 Task: Add an event with the title Second Performance Evaluation and Feedback, date '2024/03/02', time 8:00 AM to 10:00 AMand add a description: Welcome to our Team Building Workshop on Communication Skills, a dynamic and interactive session designed to enhance communication effectiveness and foster stronger collaboration within your team. This workshop is tailored for individuals who want to improve their communication skills, build rapport, and establish a foundation of open and effective communication within their team.Select event color  Banana . Add location for the event as: Tunis, Tunisia, logged in from the account softage.8@softage.netand send the event invitation to softage.6@softage.net and softage.1@softage.net. Set a reminder for the event Daily
Action: Mouse moved to (50, 86)
Screenshot: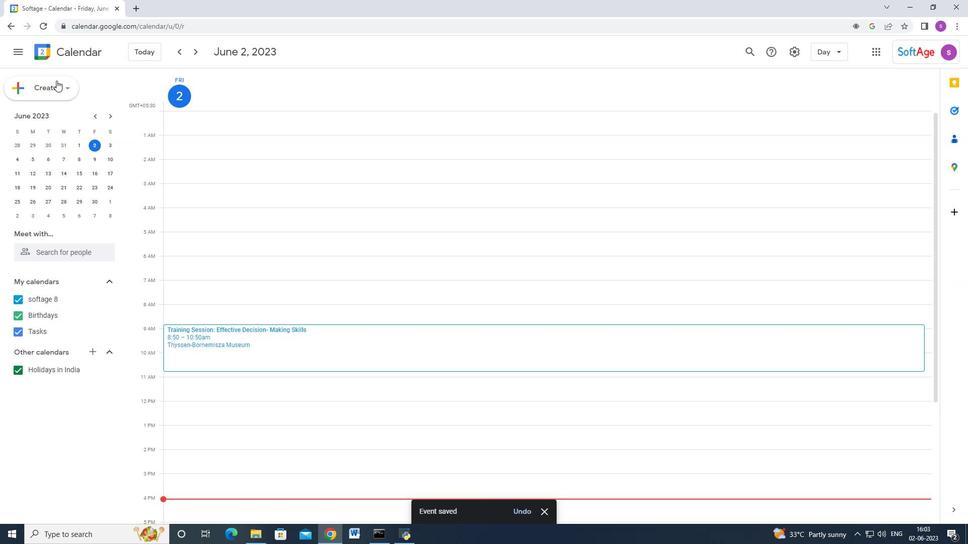 
Action: Mouse pressed left at (50, 86)
Screenshot: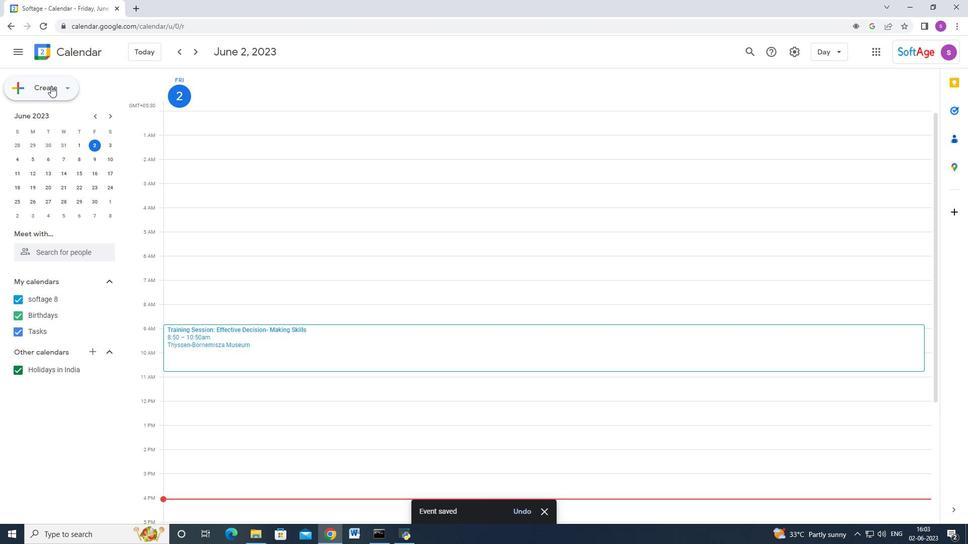 
Action: Mouse moved to (31, 111)
Screenshot: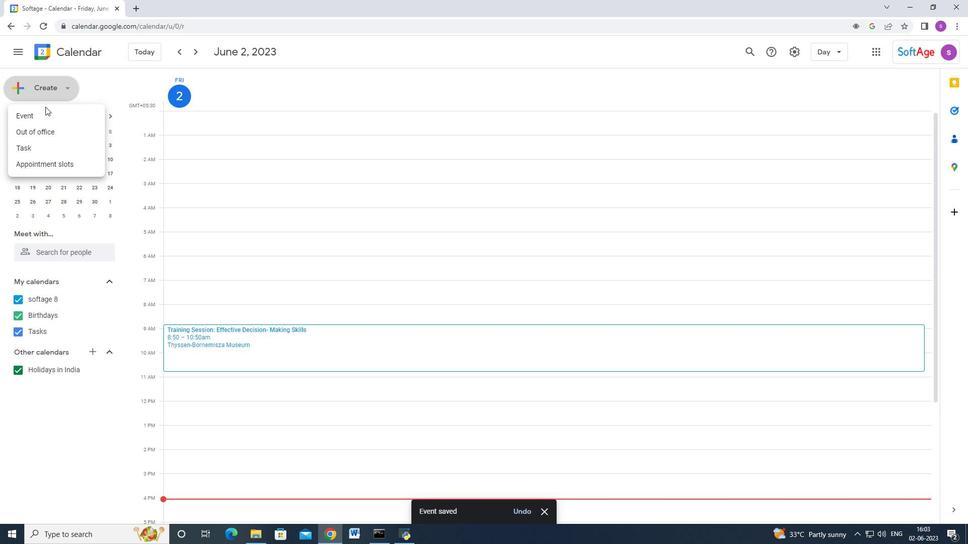 
Action: Mouse pressed left at (31, 111)
Screenshot: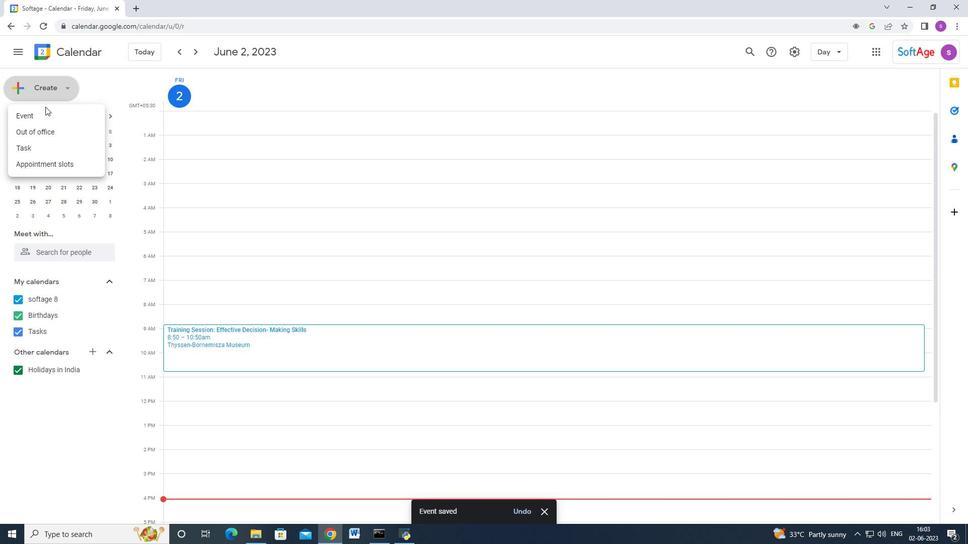 
Action: Mouse moved to (560, 486)
Screenshot: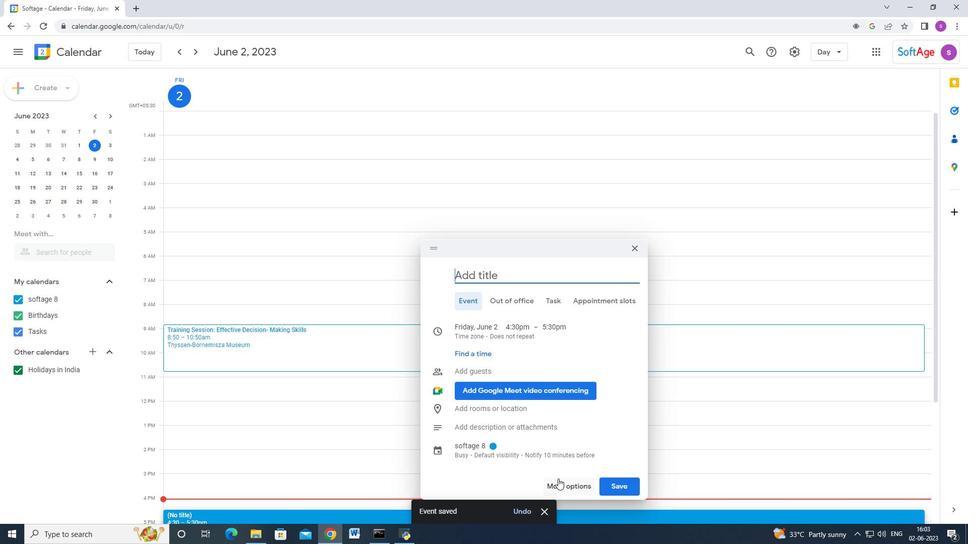 
Action: Mouse pressed left at (560, 486)
Screenshot: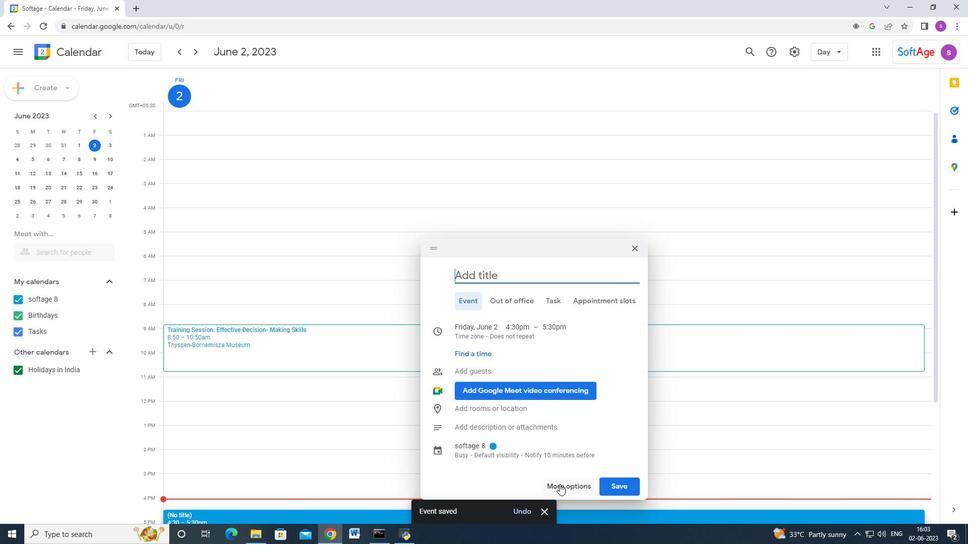 
Action: Mouse moved to (157, 62)
Screenshot: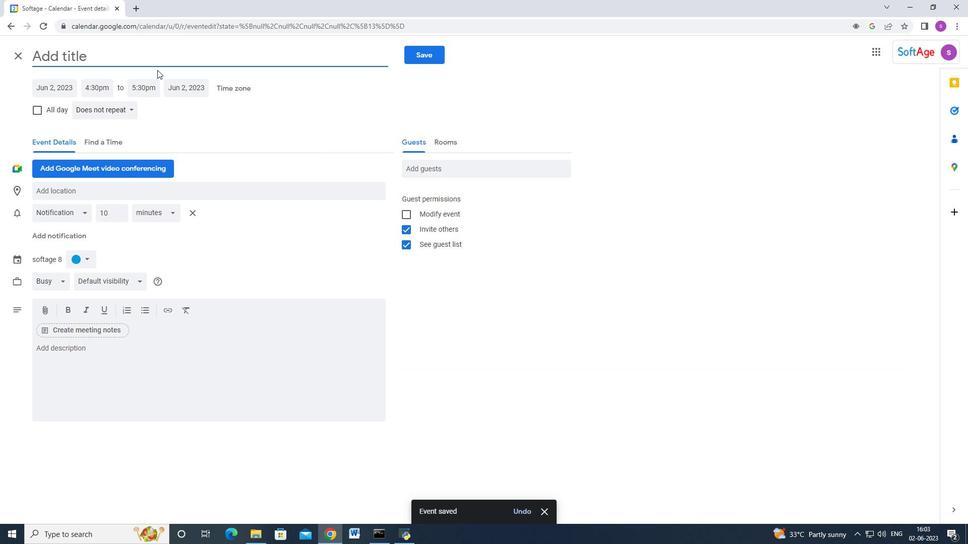 
Action: Key pressed <Key.shift_r>Secomd<Key.backspace><Key.backspace>nd<Key.space><Key.shift><Key.shift><Key.shift><Key.shift><Key.shift><Key.shift><Key.shift><Key.shift><Key.shift><Key.shift><Key.shift><Key.shift>O<Key.backspace>Performance<Key.space><Key.shift_r>Evaluation<Key.space>and<Key.space><Key.shift_r><Key.shift_r><Key.shift_r><Key.shift_r><Key.shift_r><Key.shift_r><Key.shift_r><Key.shift_r><Key.shift_r><Key.shift_r><Key.shift_r>Feedback
Screenshot: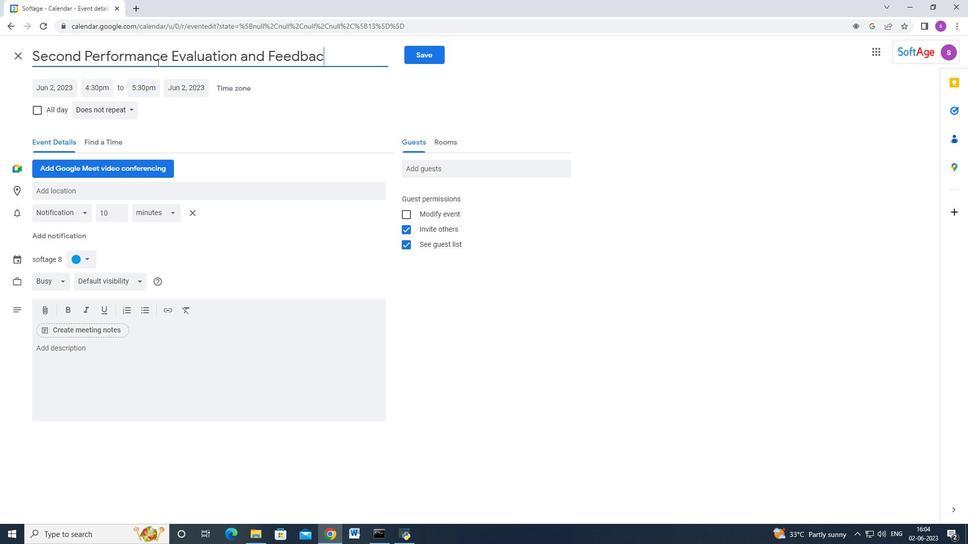 
Action: Mouse moved to (55, 91)
Screenshot: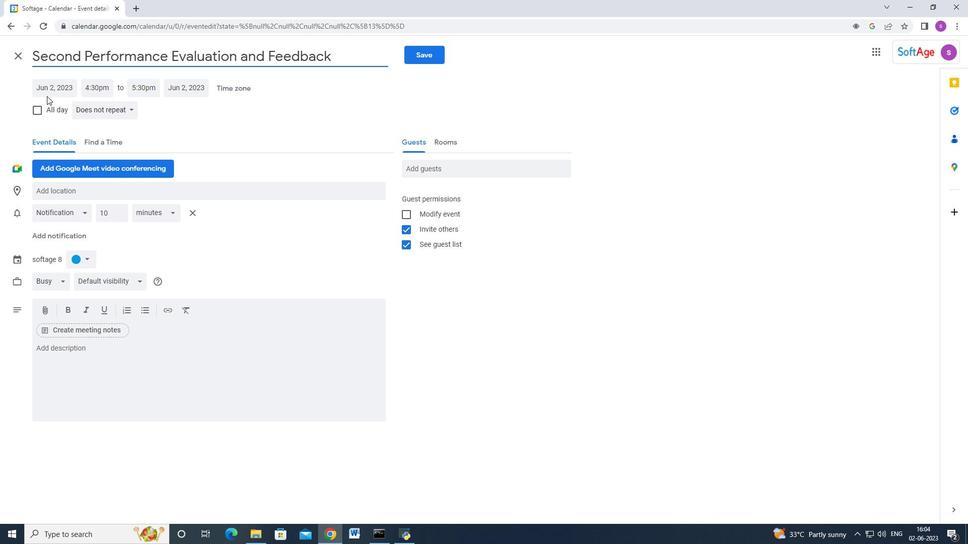 
Action: Mouse pressed left at (55, 91)
Screenshot: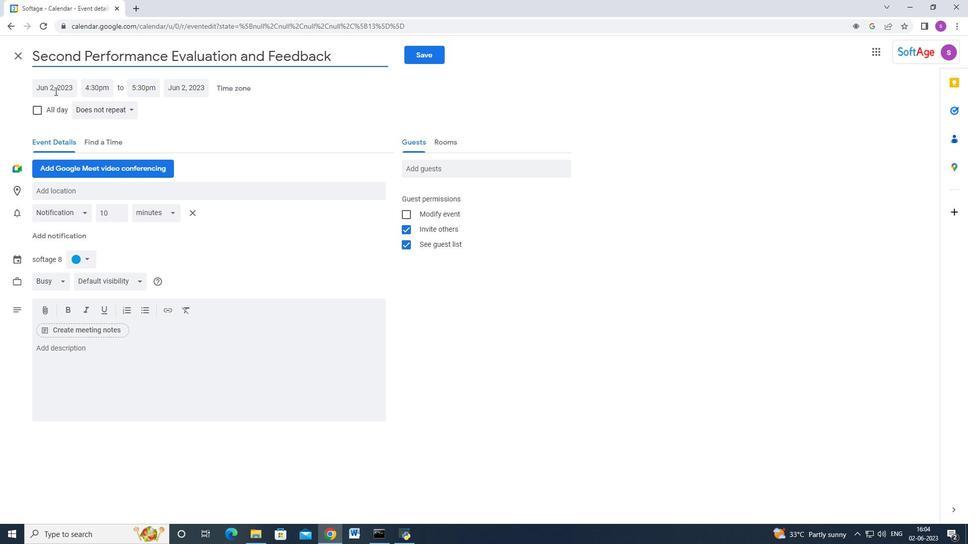
Action: Mouse moved to (161, 107)
Screenshot: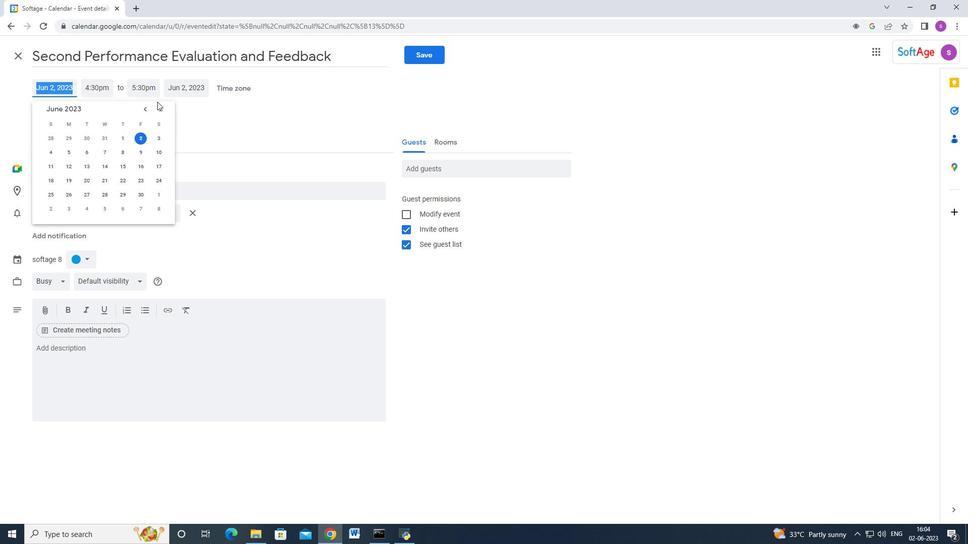 
Action: Mouse pressed left at (161, 107)
Screenshot: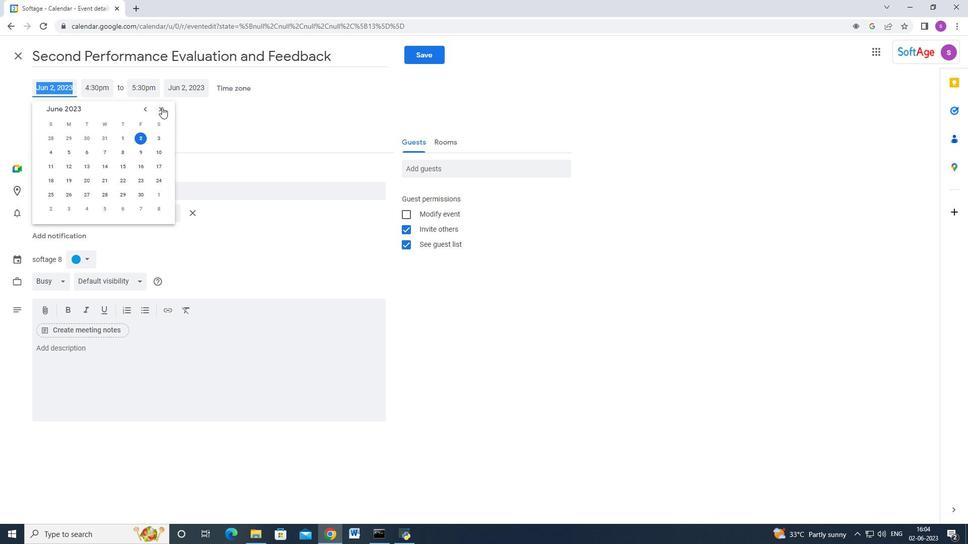 
Action: Mouse pressed left at (161, 107)
Screenshot: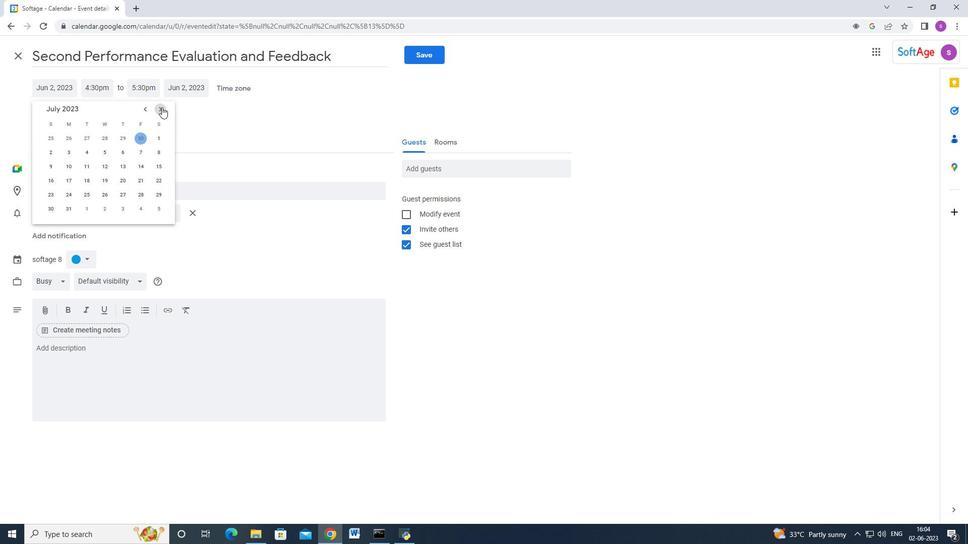 
Action: Mouse pressed left at (161, 107)
Screenshot: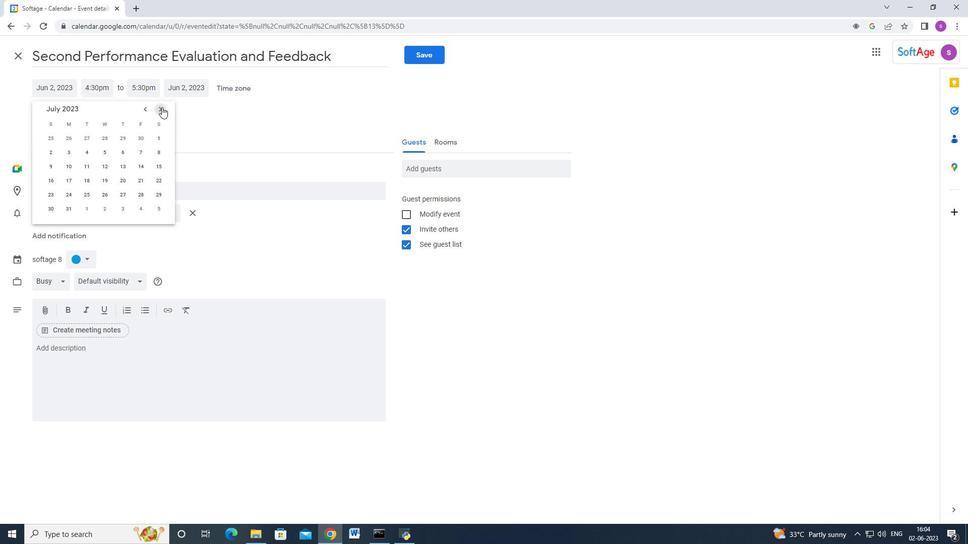 
Action: Mouse pressed left at (161, 107)
Screenshot: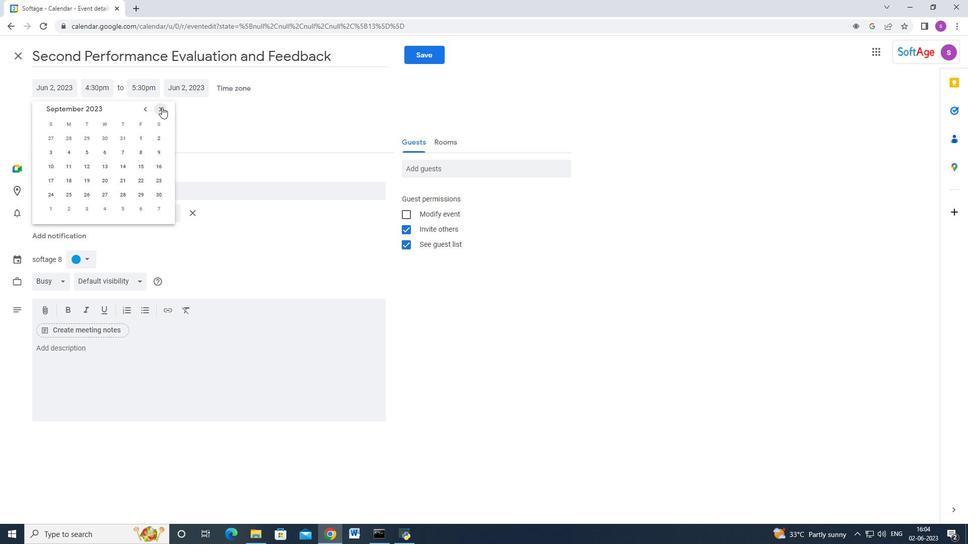 
Action: Mouse pressed left at (161, 107)
Screenshot: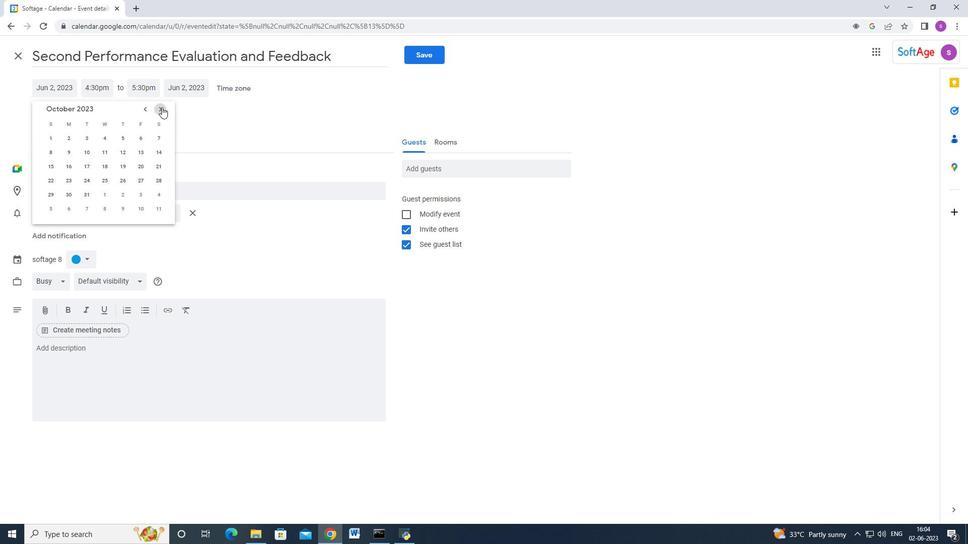 
Action: Mouse pressed left at (161, 107)
Screenshot: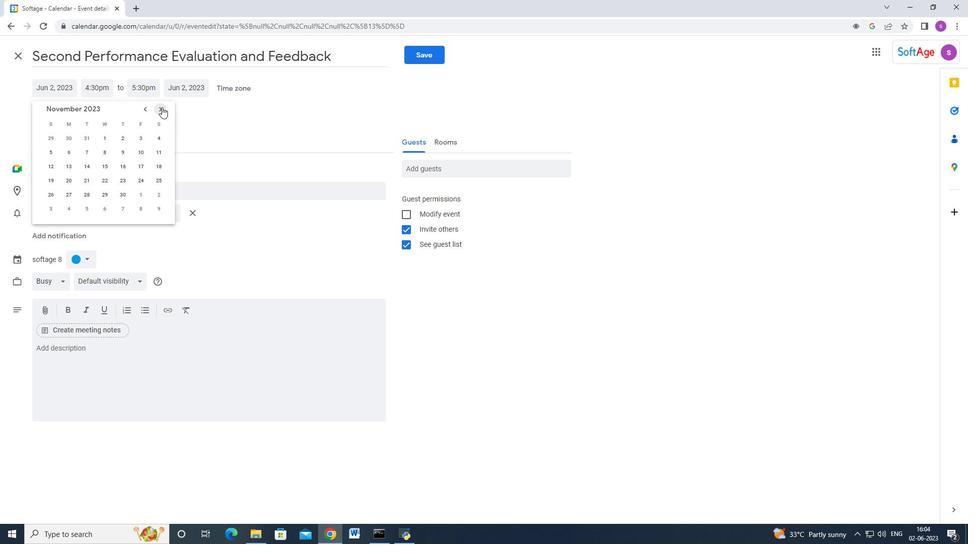 
Action: Mouse pressed left at (161, 107)
Screenshot: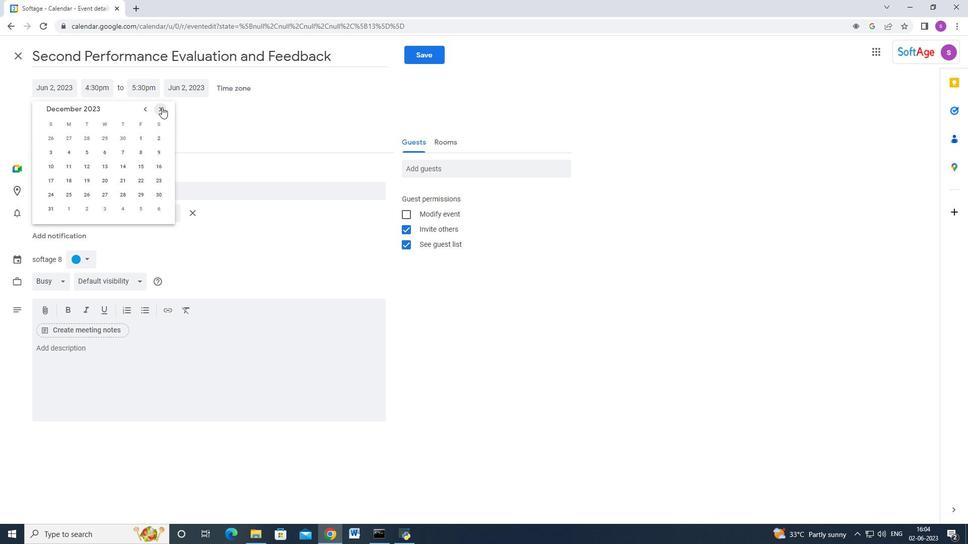 
Action: Mouse pressed left at (161, 107)
Screenshot: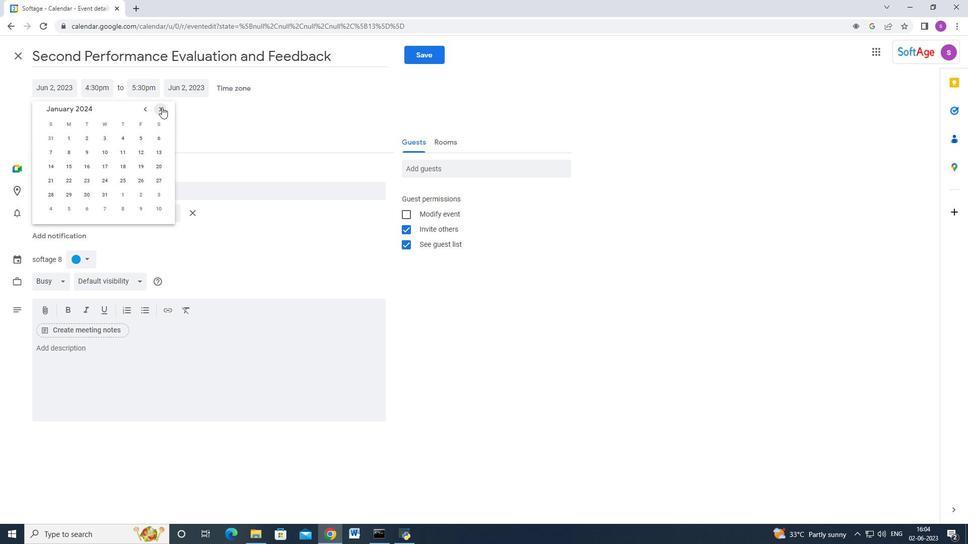 
Action: Mouse pressed left at (161, 107)
Screenshot: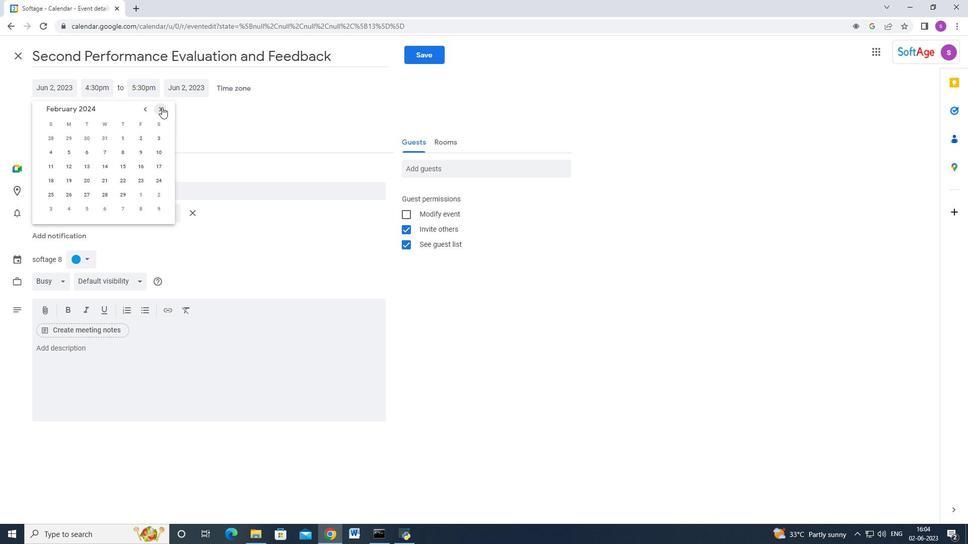 
Action: Mouse moved to (153, 138)
Screenshot: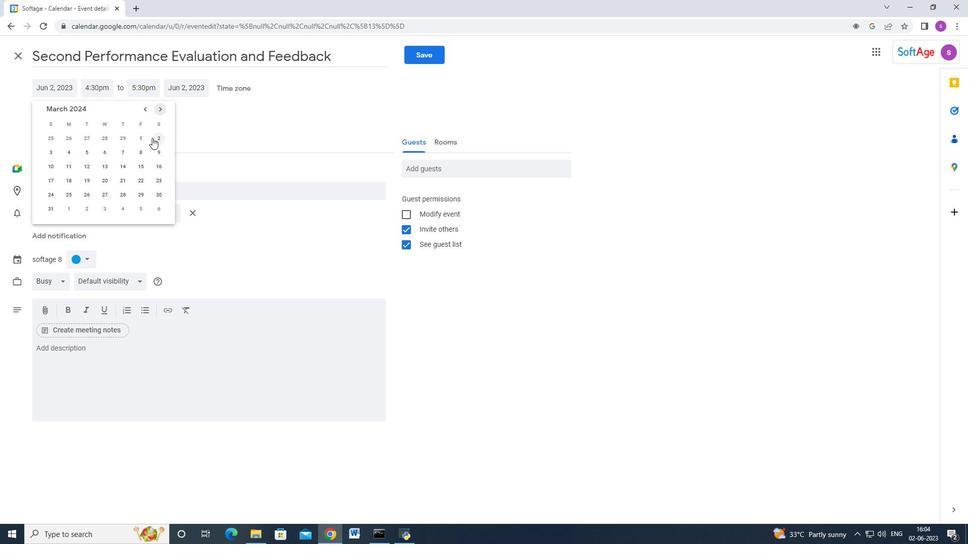
Action: Mouse pressed left at (153, 138)
Screenshot: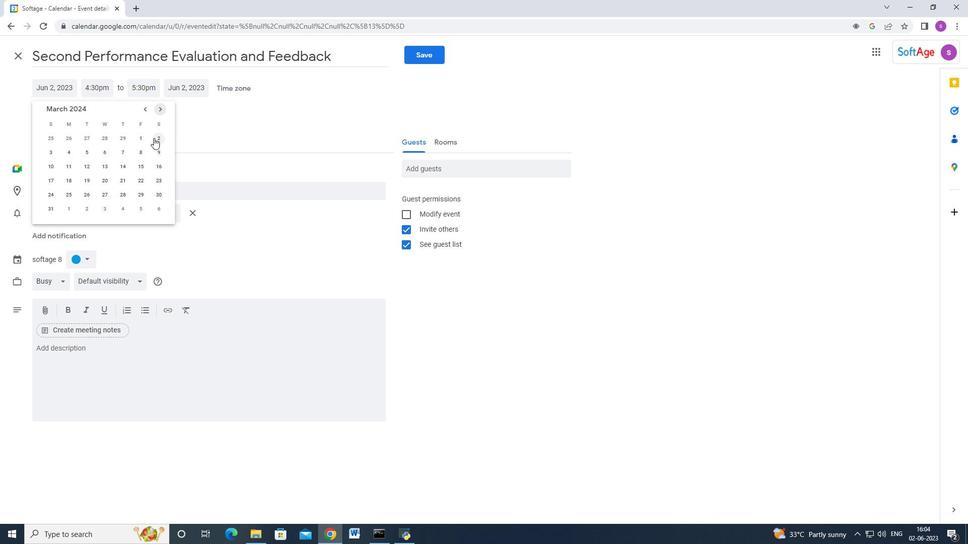 
Action: Mouse moved to (106, 89)
Screenshot: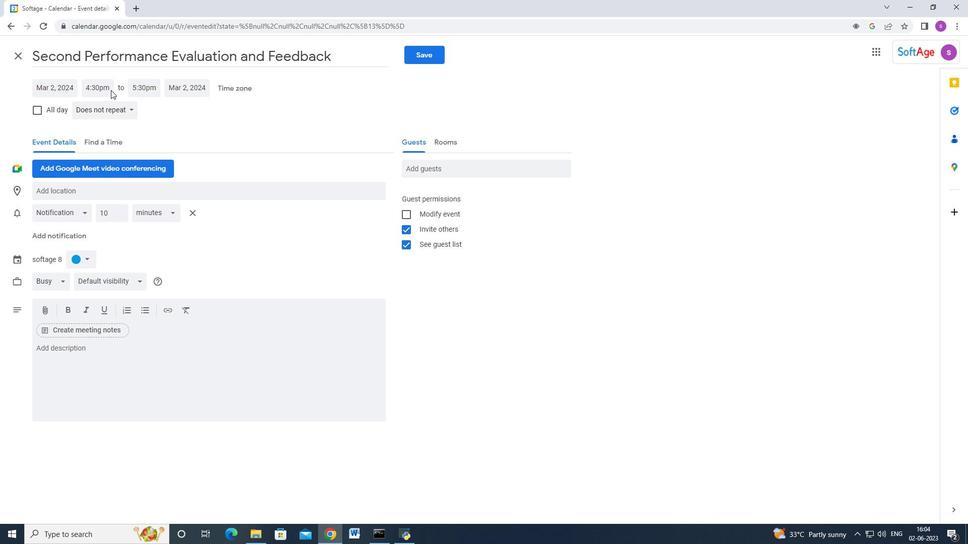 
Action: Mouse pressed left at (106, 89)
Screenshot: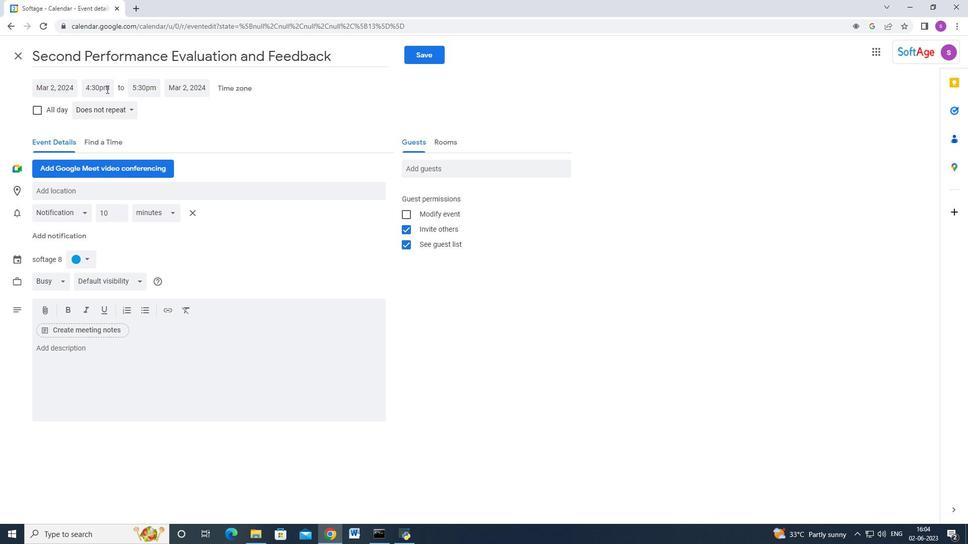 
Action: Key pressed 8<Key.shift>:00am<Key.tab>10<Key.shift>:00am<Key.enter><Key.tab>
Screenshot: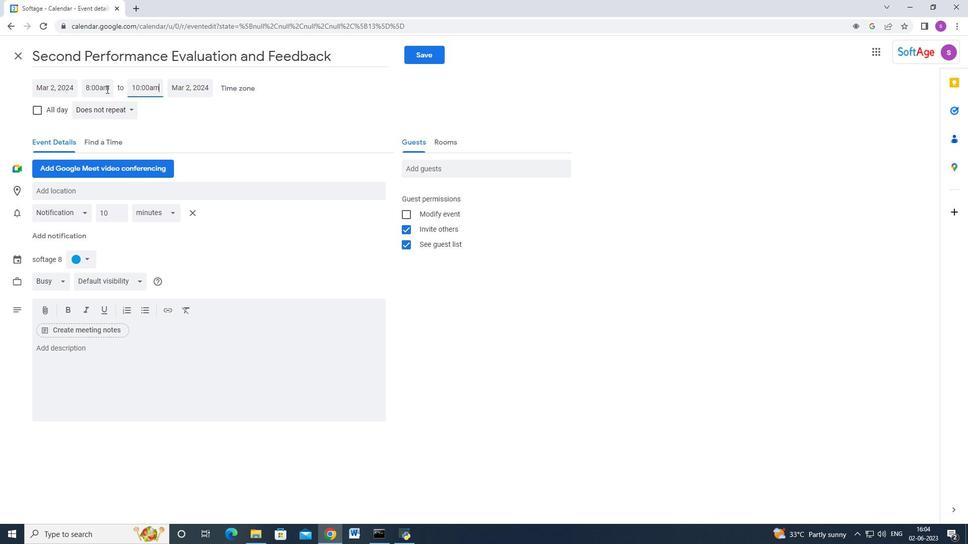 
Action: Mouse moved to (122, 364)
Screenshot: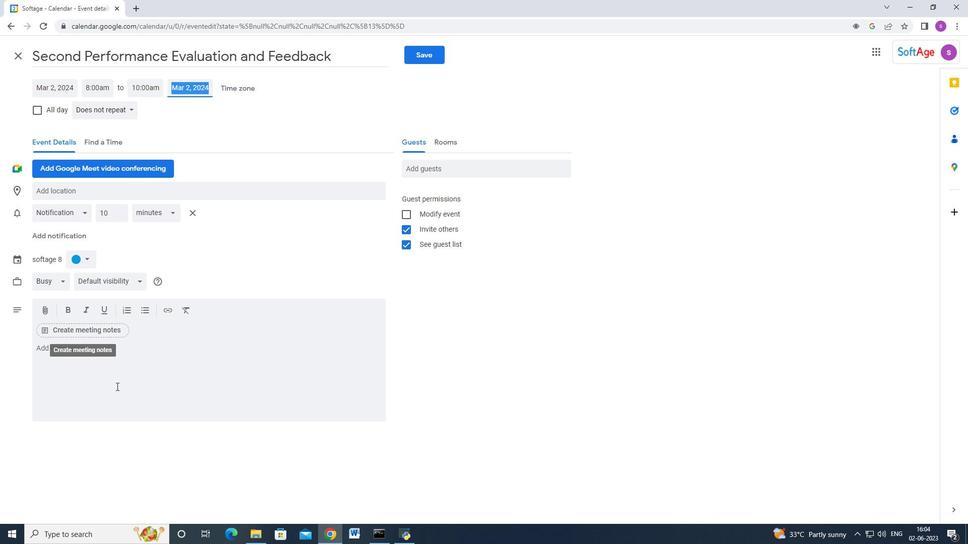 
Action: Mouse pressed left at (122, 364)
Screenshot: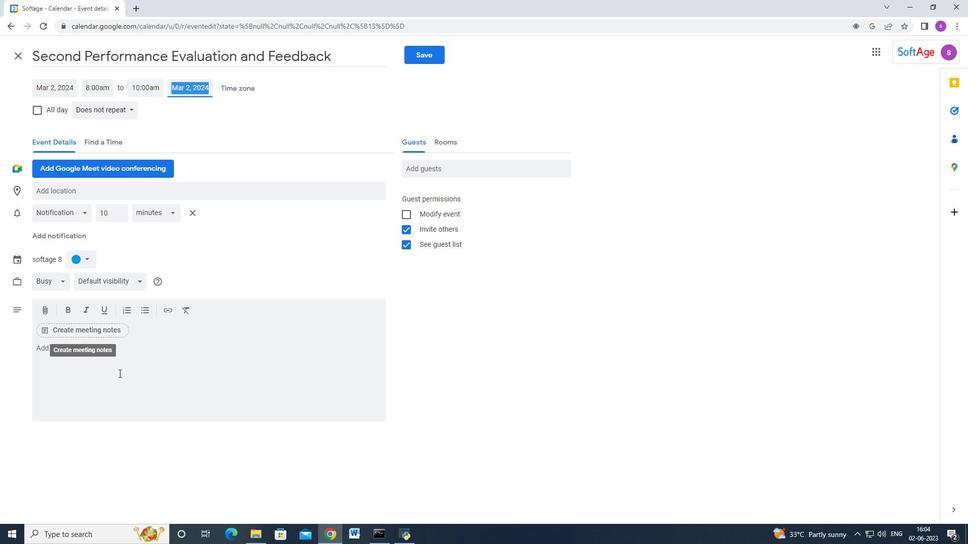 
Action: Key pressed <Key.shift_r>we<Key.backspace><Key.backspace><Key.shift_r>Welcome<Key.space>to<Key.space>our<Key.space><Key.shift>Team<Key.space><Key.shift>Building<Key.space><Key.shift_r>Workshop<Key.space>on<Key.space><Key.shift>Communication<Key.space><Key.shift><Key.shift><Key.shift><Key.shift><Key.shift><Key.shift><Key.shift><Key.shift><Key.shift>A<Key.backspace><Key.shift>Skills,<Key.space>a<Key.space>dynamic<Key.space>and<Key.space>interactive<Key.space>session<Key.space>designed<Key.space>to<Key.space>enhance<Key.space>communication<Key.space>effectiveness<Key.space>and<Key.space>foster<Key.space>stronger<Key.space>collaboration<Key.space>within<Key.space>your<Key.space>team.<Key.space><Key.shift>This<Key.space>workshop<Key.space>is<Key.space>tailored<Key.space>for<Key.space>individuals<Key.space>who<Key.space>want<Key.space>to<Key.space>improve<Key.space>their<Key.space>communication<Key.space>skills,<Key.space>build<Key.space>rappory<Key.backspace>t<Key.space><Key.backspace>,<Key.space>and<Key.space>establish<Key.space>a<Key.space>foundatu<Key.backspace>ion<Key.space>of<Key.space>open<Key.space>and<Key.space>effective<Key.space>ci<Key.backspace>ommunication<Key.space>within<Key.space>their<Key.space>team.
Screenshot: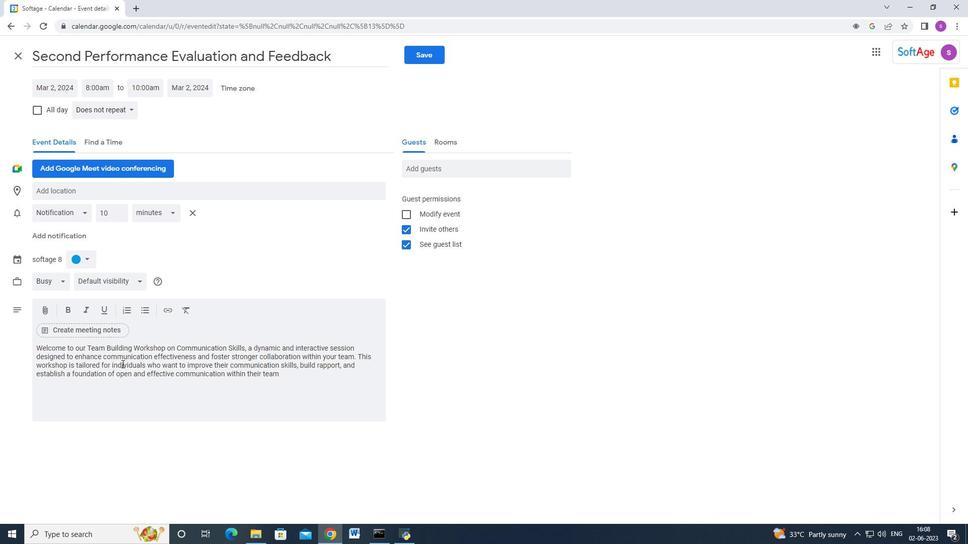 
Action: Mouse moved to (83, 252)
Screenshot: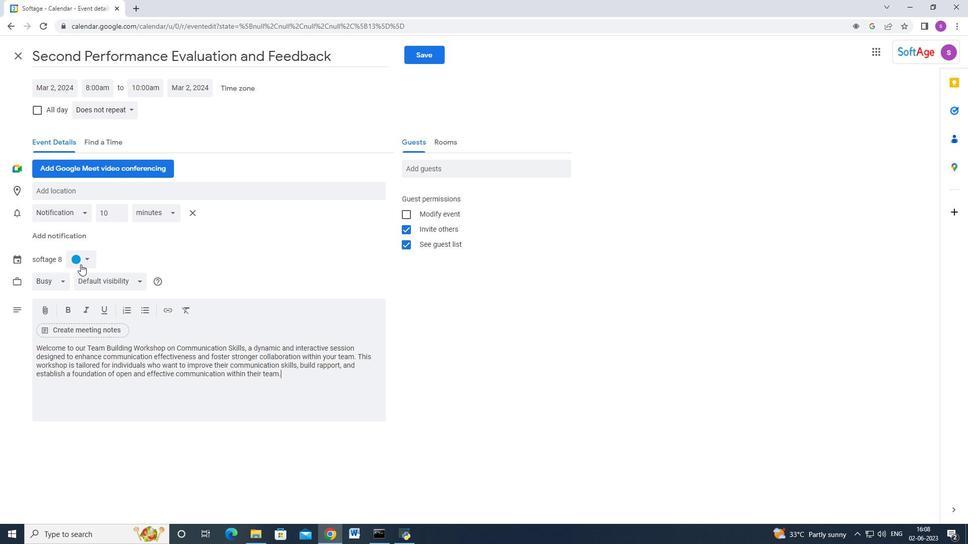 
Action: Mouse pressed left at (83, 252)
Screenshot: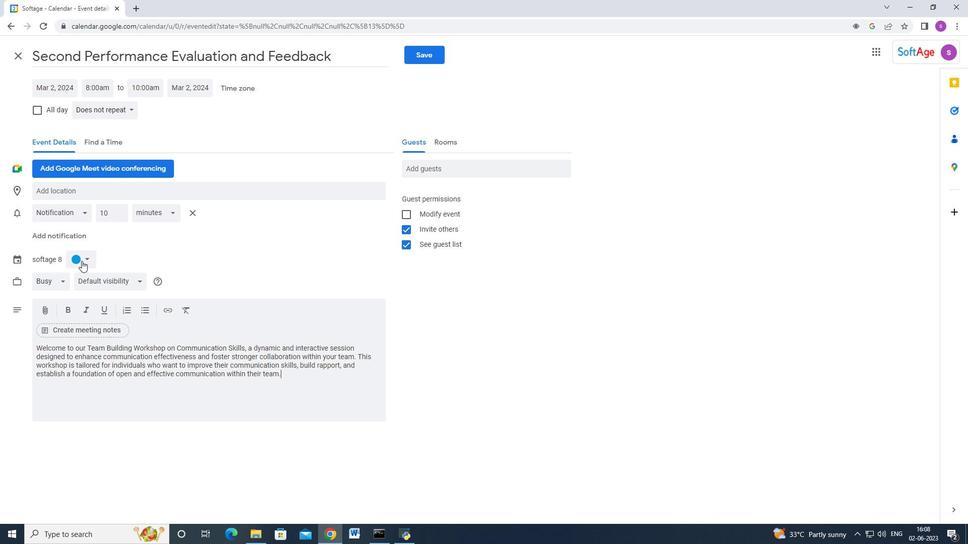 
Action: Mouse moved to (88, 267)
Screenshot: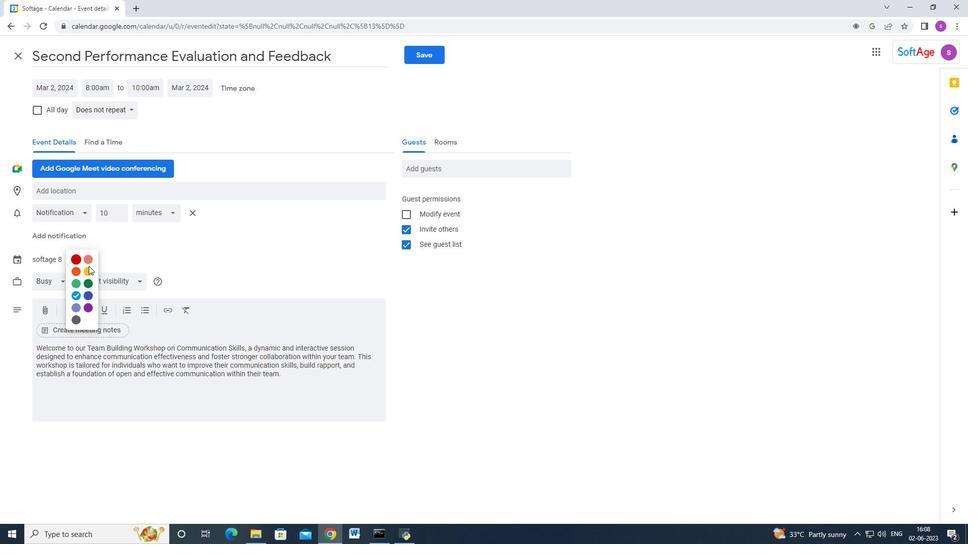 
Action: Mouse pressed left at (88, 267)
Screenshot: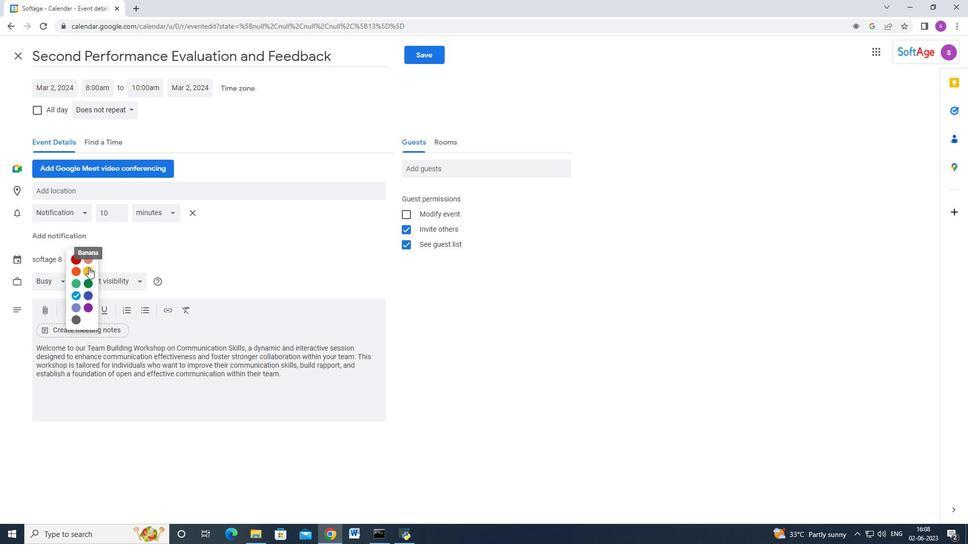 
Action: Mouse moved to (220, 187)
Screenshot: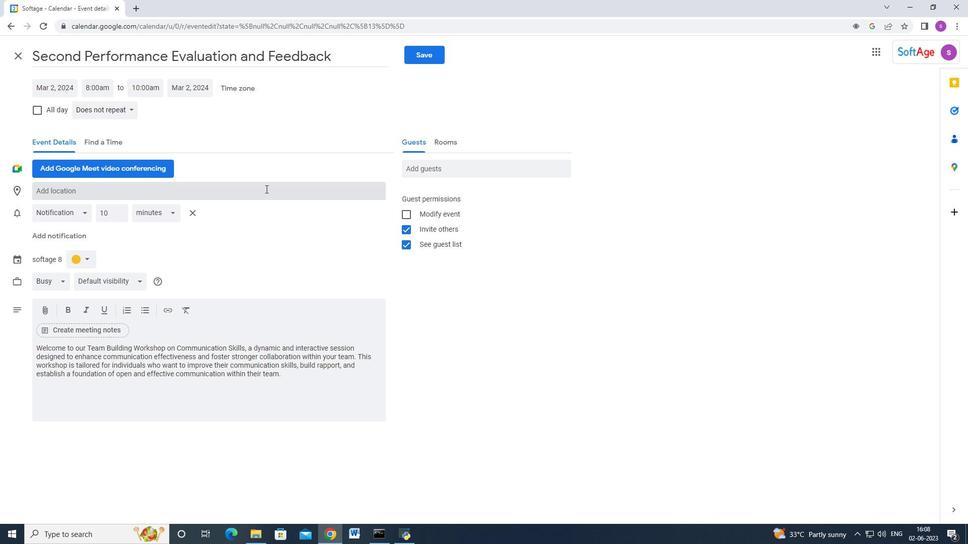 
Action: Mouse pressed left at (220, 187)
Screenshot: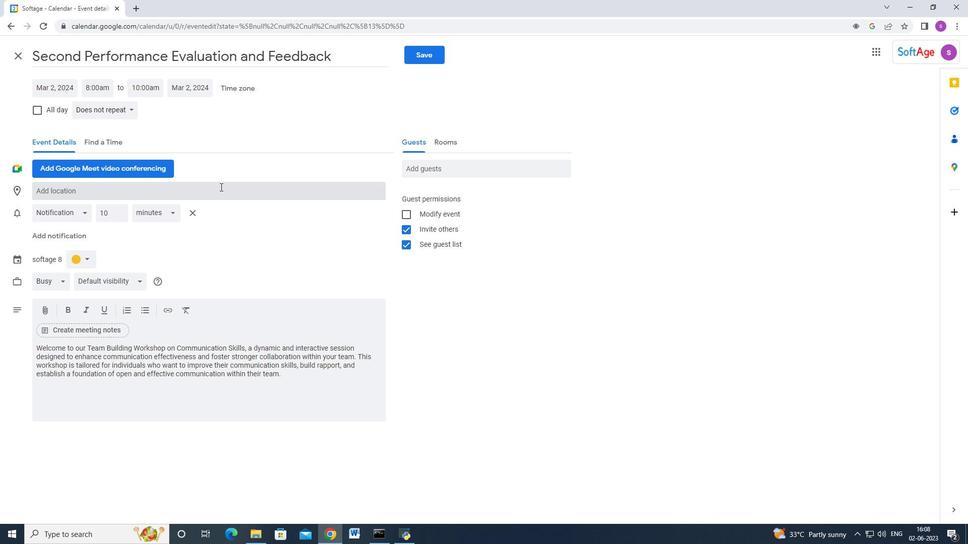 
Action: Key pressed <Key.shift>Tunis,<Key.space><Key.shift>Tunisia
Screenshot: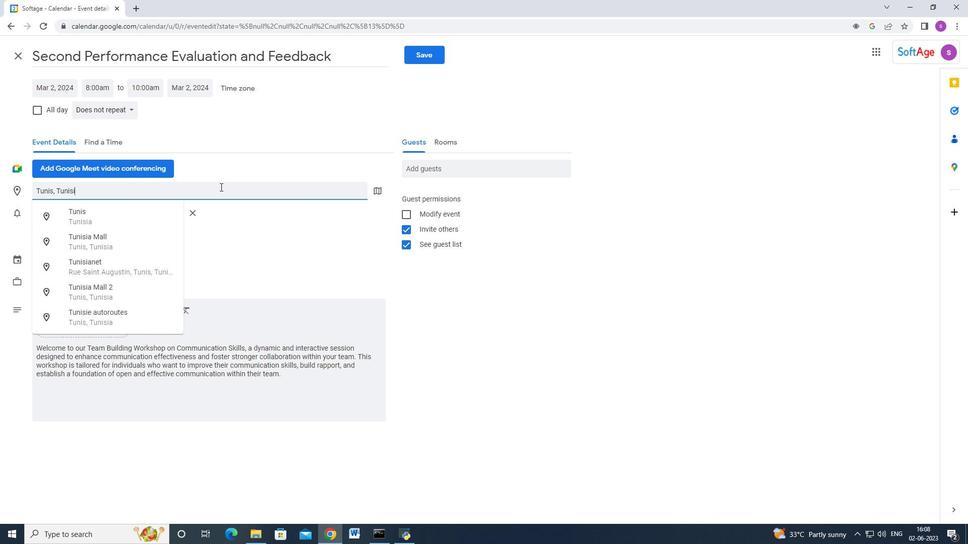 
Action: Mouse moved to (438, 161)
Screenshot: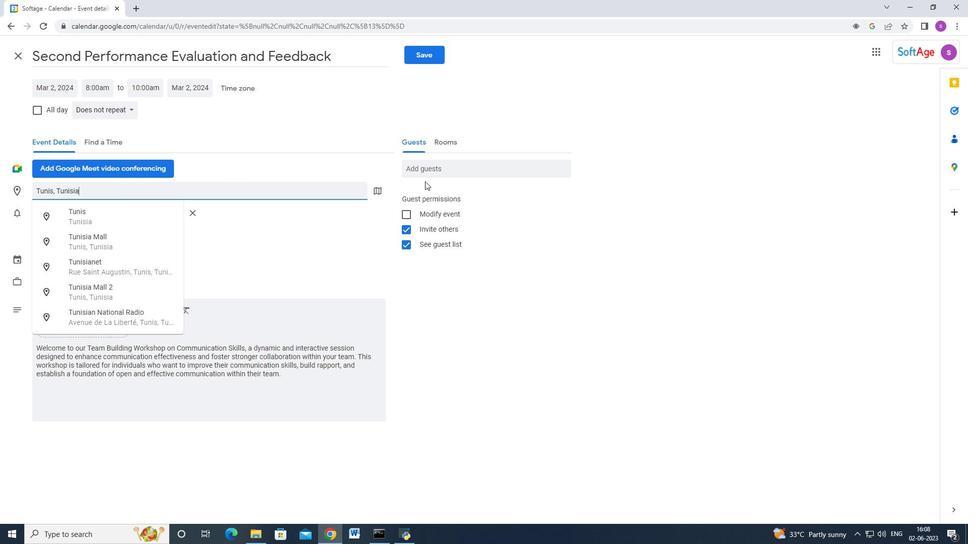 
Action: Mouse pressed left at (438, 161)
Screenshot: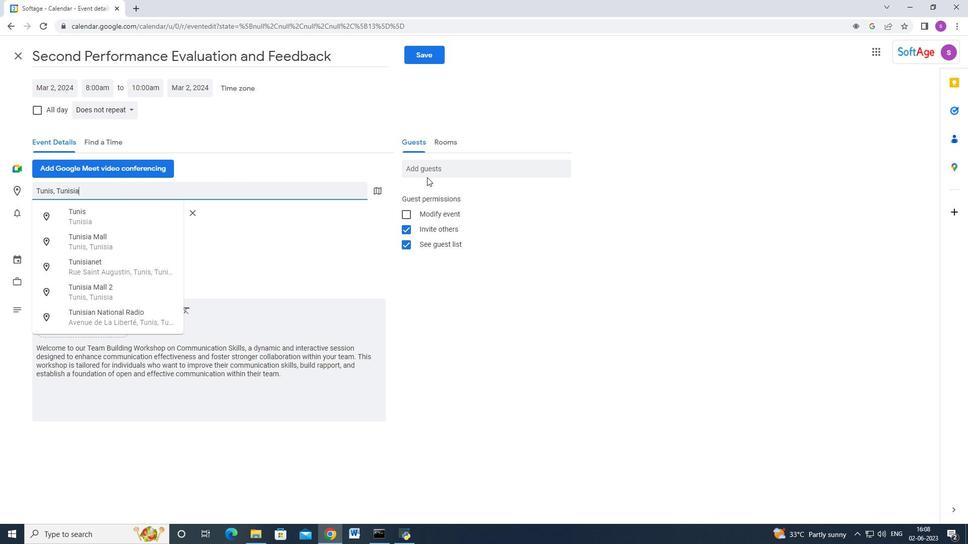 
Action: Mouse moved to (440, 162)
Screenshot: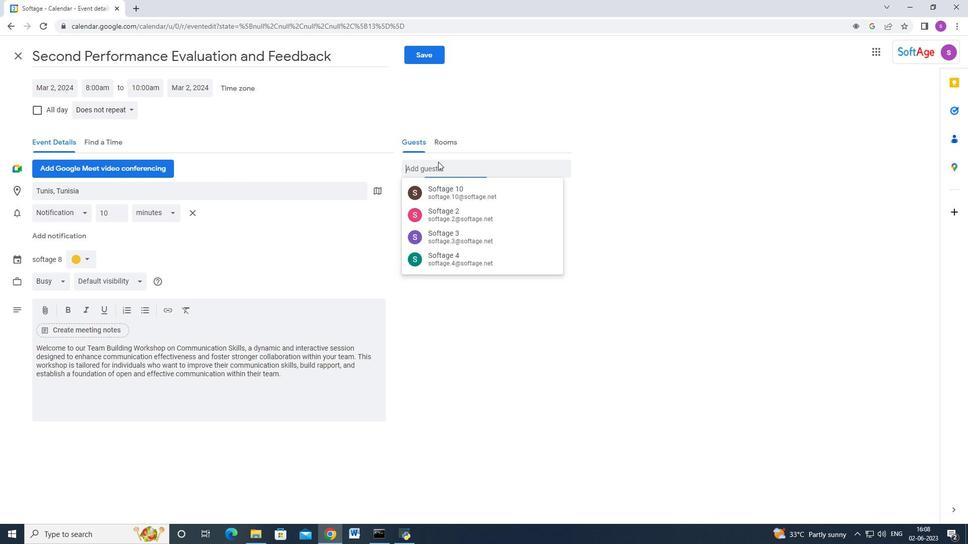 
Action: Key pressed softage.6<Key.shift_r>@softage.net<Key.enter>softage.1<Key.shift_r>@softage.ent<Key.backspace><Key.backspace><Key.backspace>net<Key.enter>
Screenshot: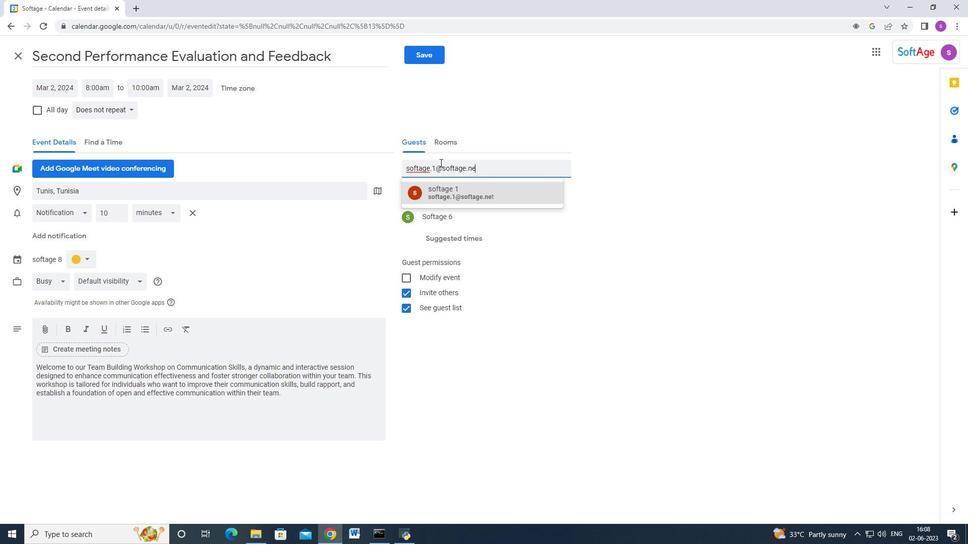 
Action: Mouse moved to (117, 112)
Screenshot: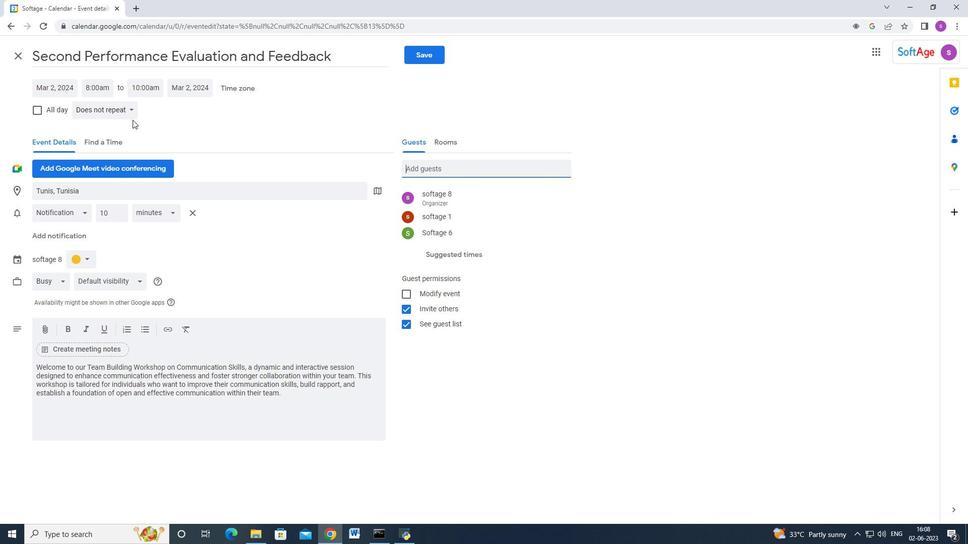 
Action: Mouse pressed left at (117, 112)
Screenshot: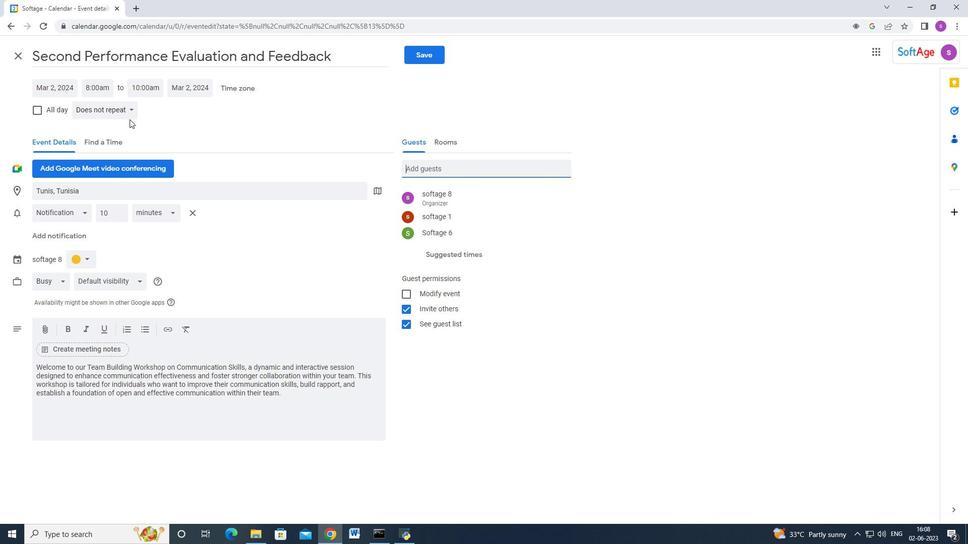 
Action: Mouse moved to (102, 124)
Screenshot: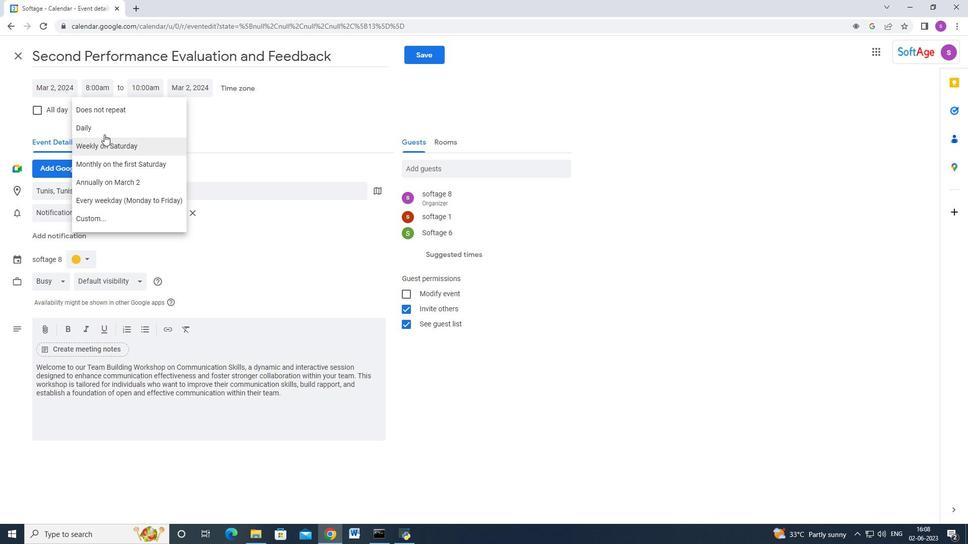
Action: Mouse pressed left at (102, 124)
Screenshot: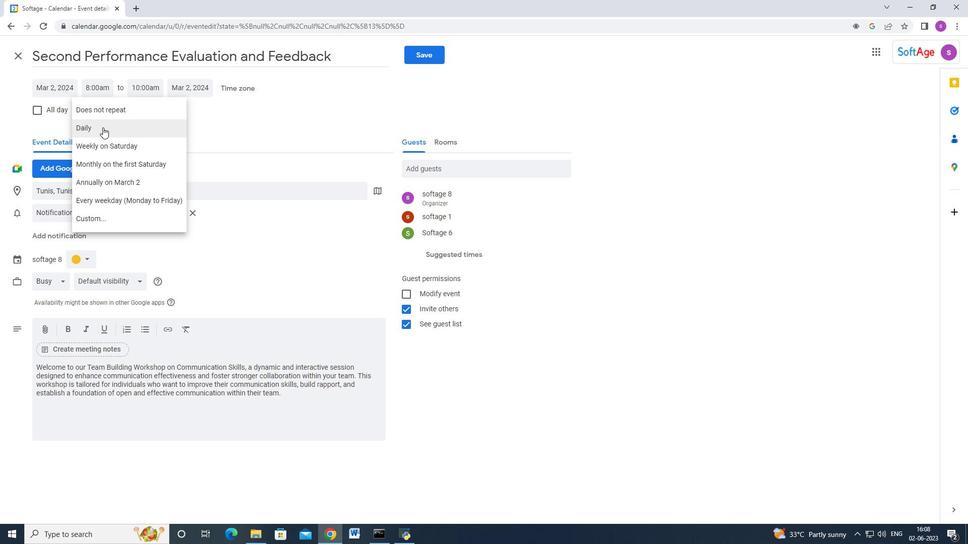 
Action: Mouse moved to (415, 51)
Screenshot: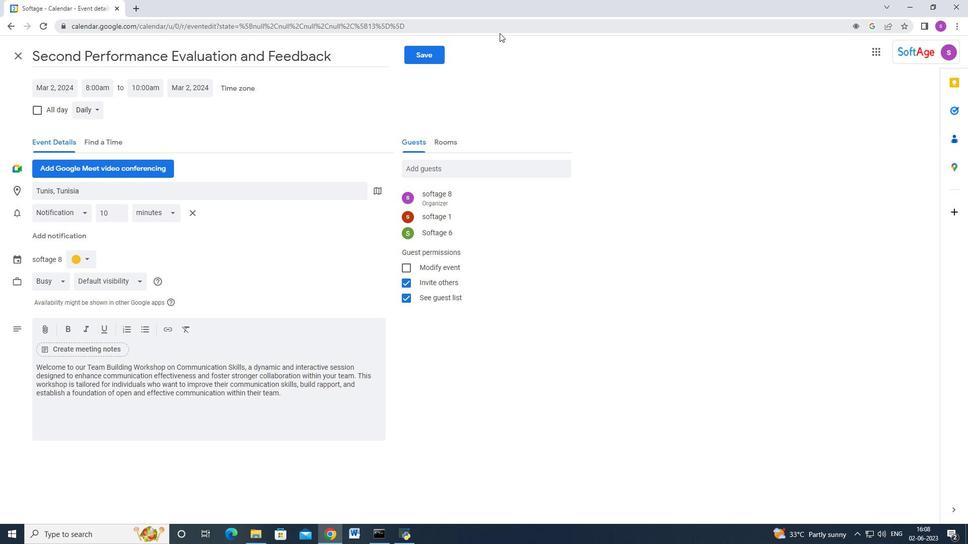 
Action: Mouse pressed left at (415, 51)
Screenshot: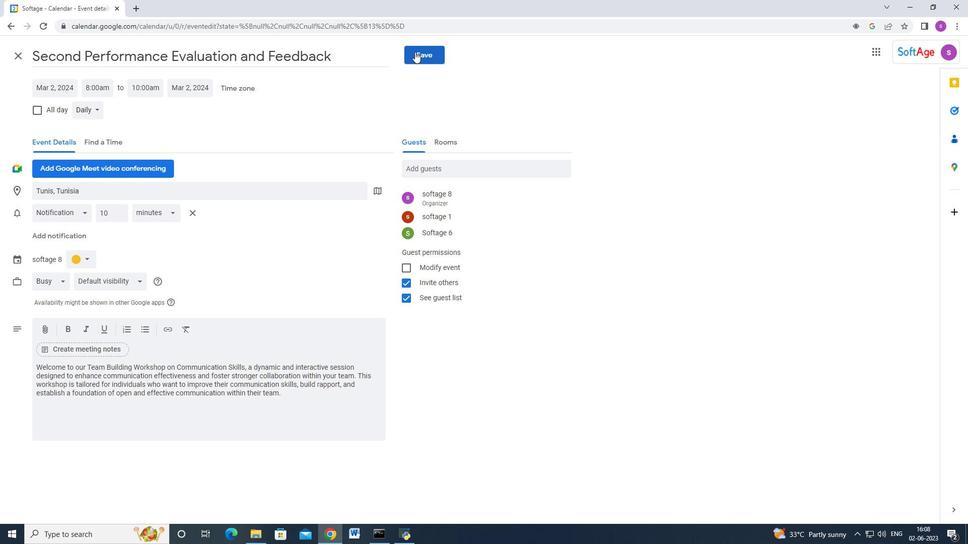 
Action: Mouse moved to (547, 301)
Screenshot: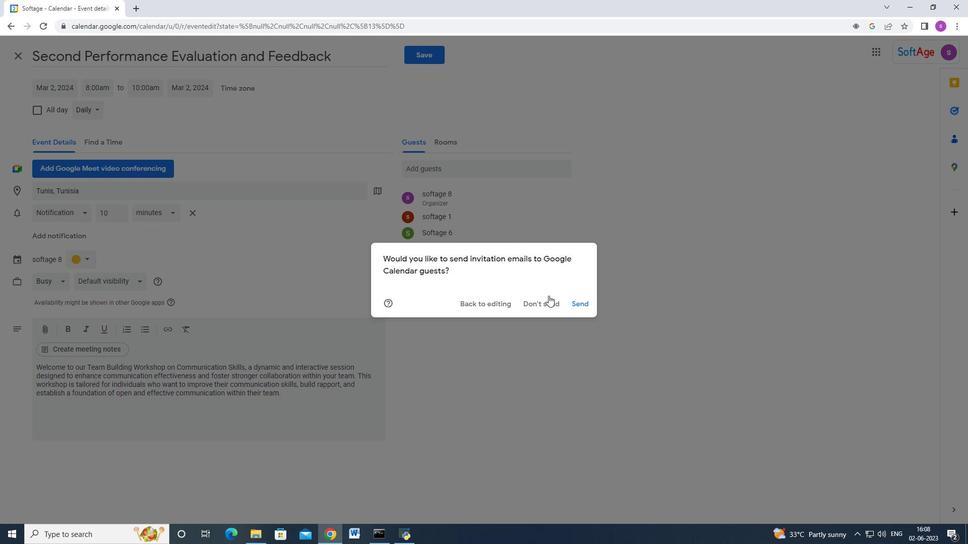 
